 Task: Create a schedule automation trigger every first friday of the month at 02:00 PM.
Action: Mouse moved to (1114, 328)
Screenshot: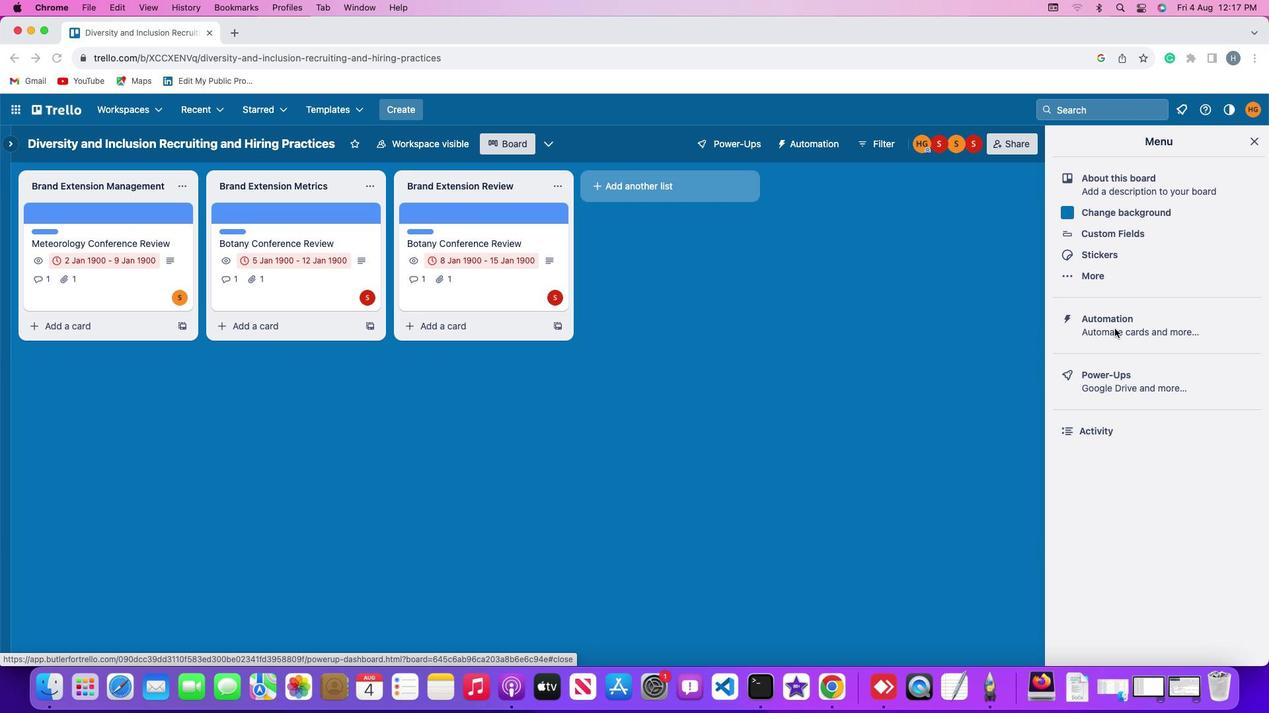 
Action: Mouse pressed left at (1114, 328)
Screenshot: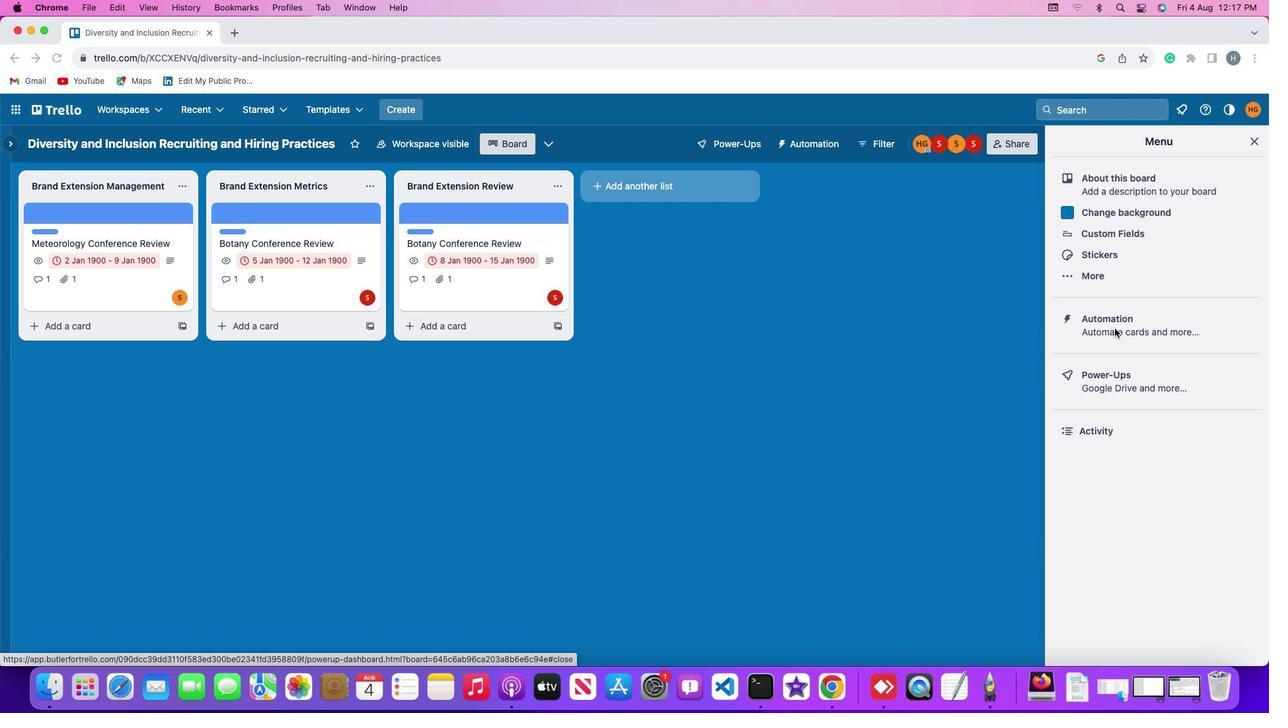 
Action: Mouse moved to (1123, 326)
Screenshot: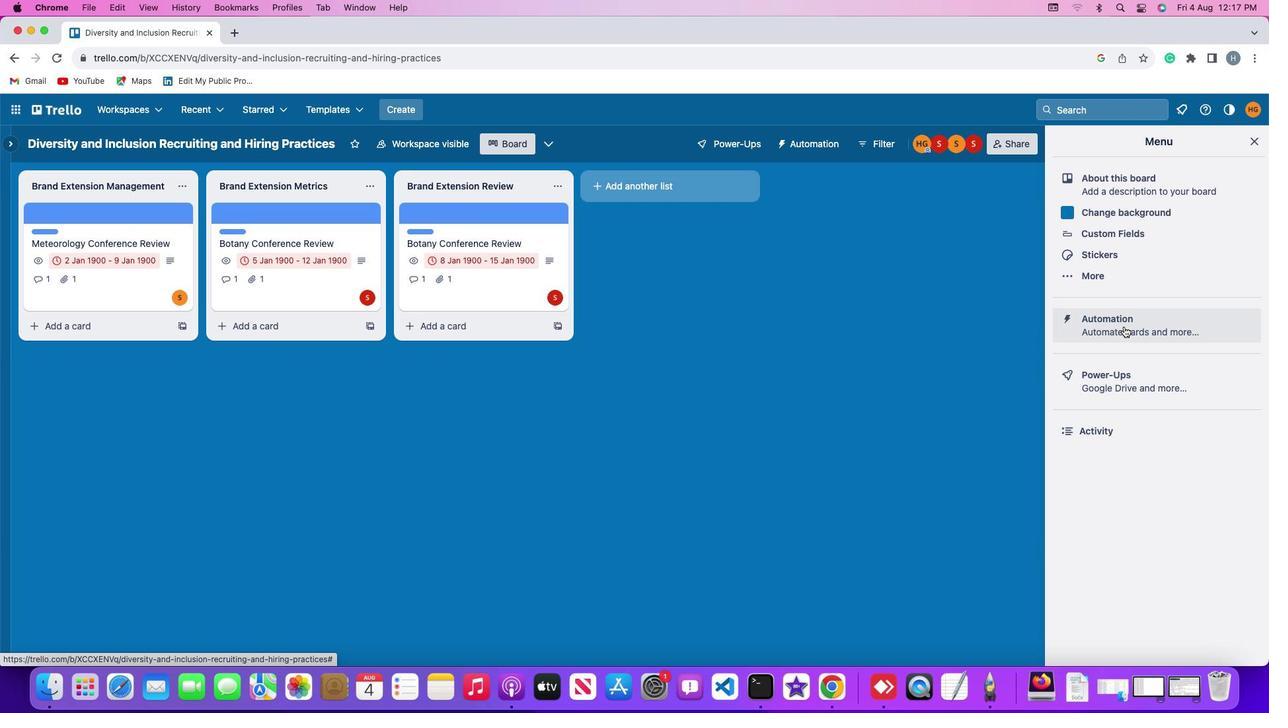 
Action: Mouse pressed left at (1123, 326)
Screenshot: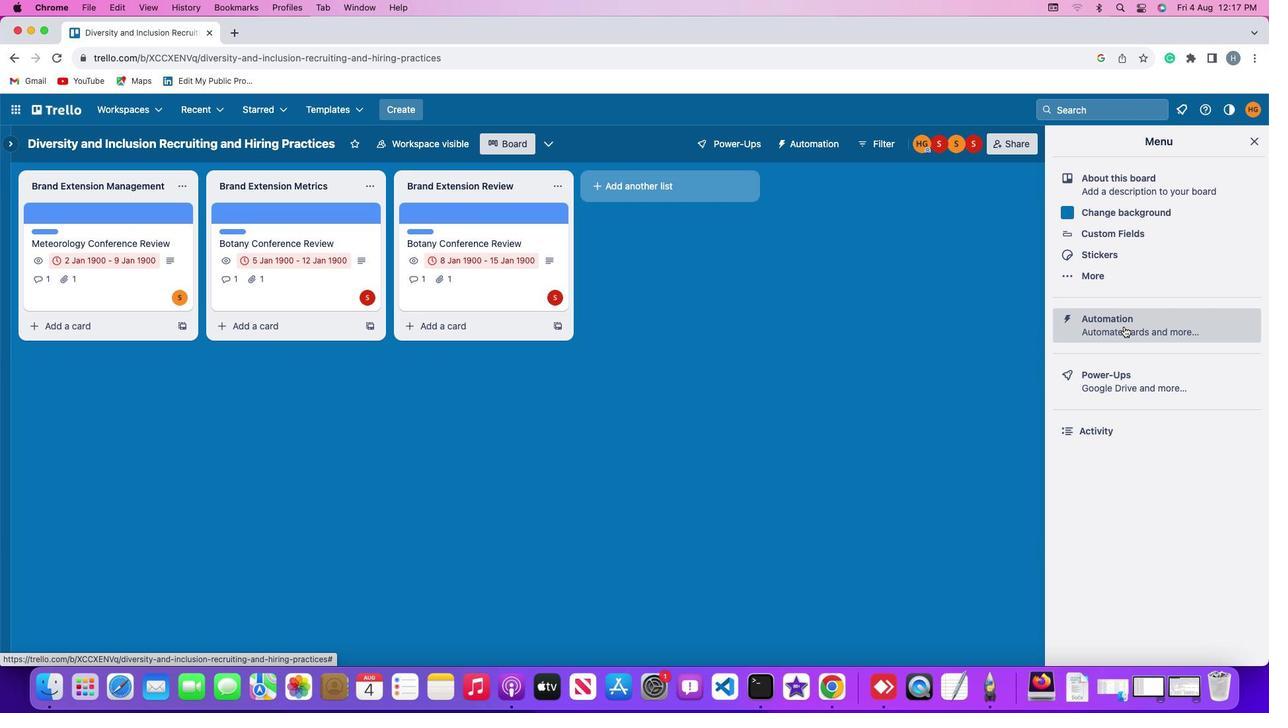 
Action: Mouse moved to (91, 286)
Screenshot: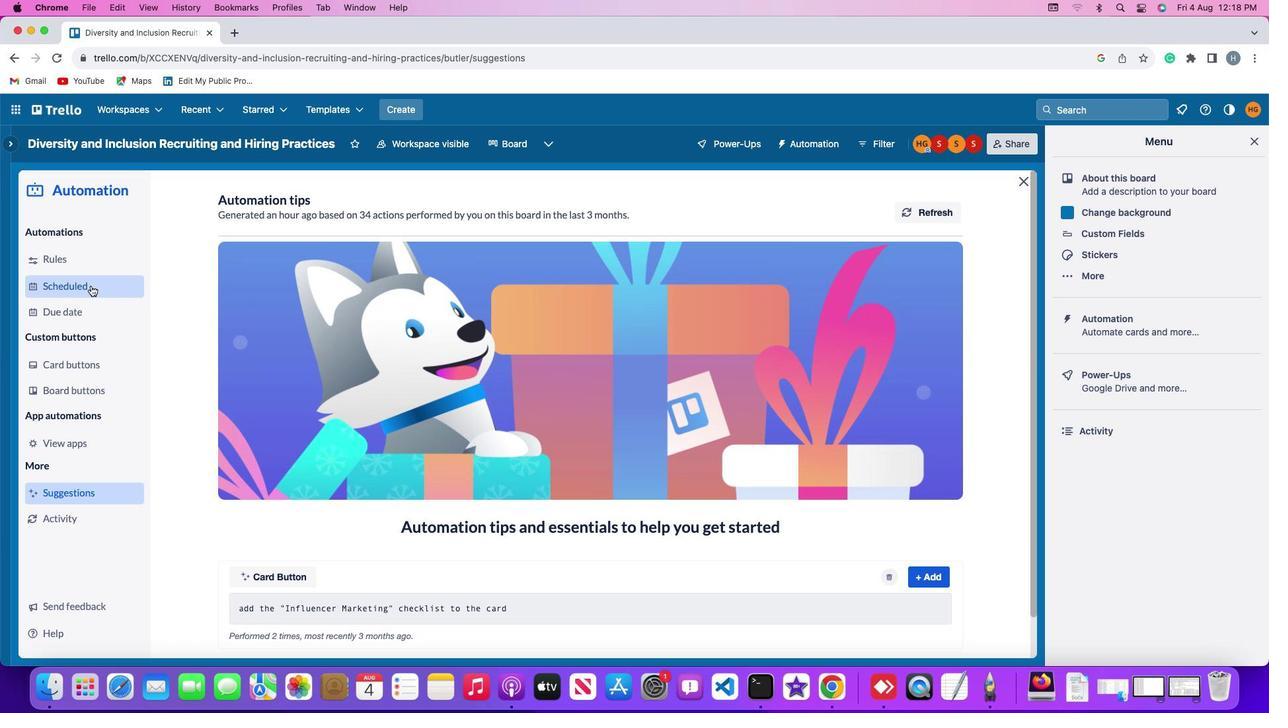 
Action: Mouse pressed left at (91, 286)
Screenshot: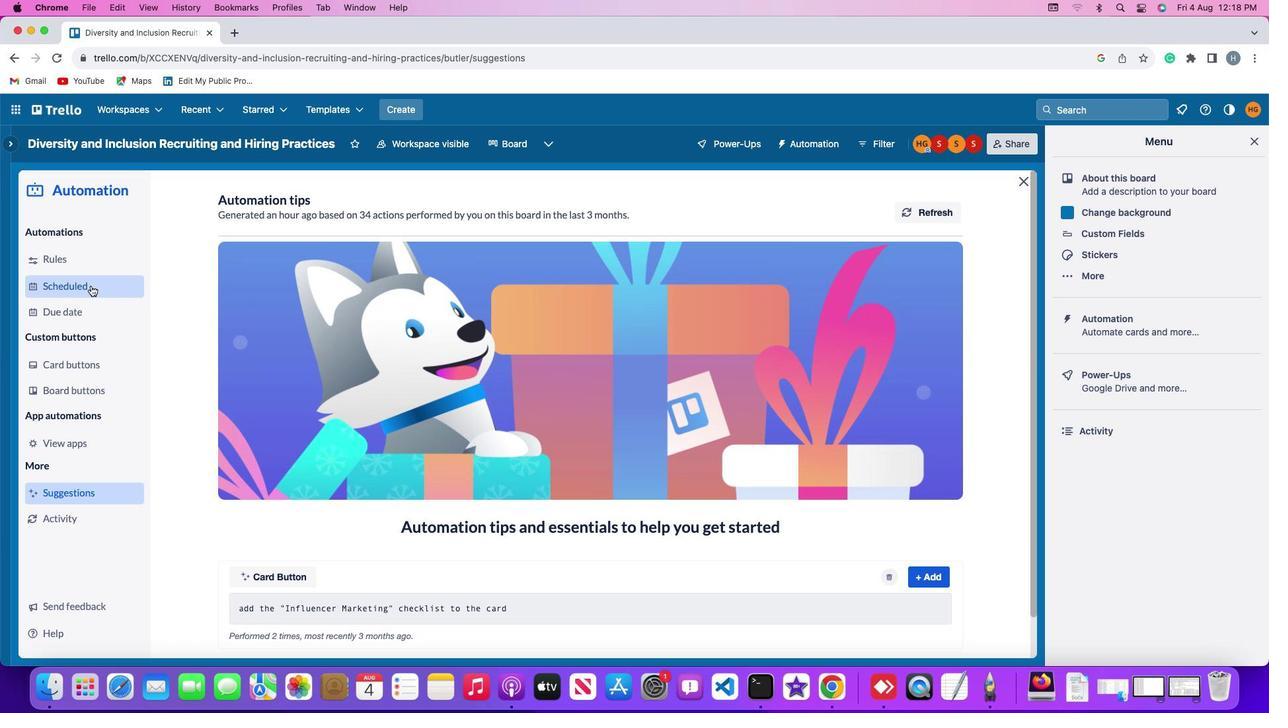 
Action: Mouse moved to (867, 200)
Screenshot: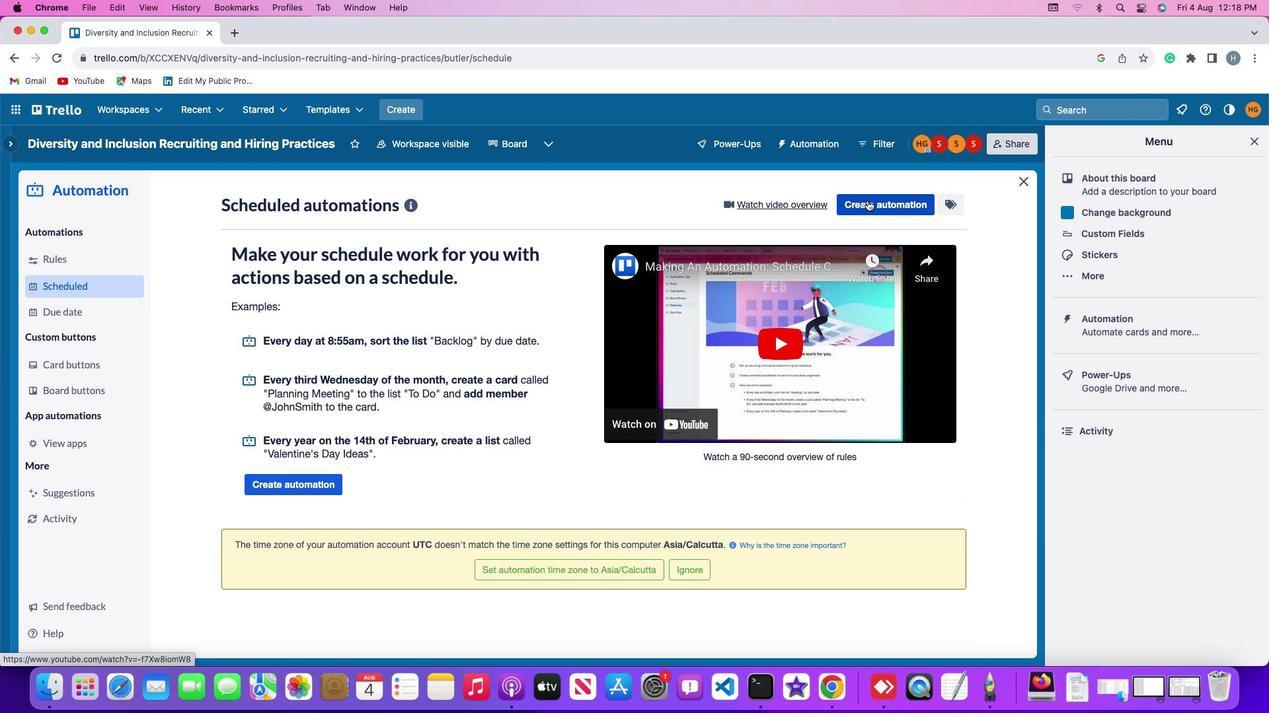 
Action: Mouse pressed left at (867, 200)
Screenshot: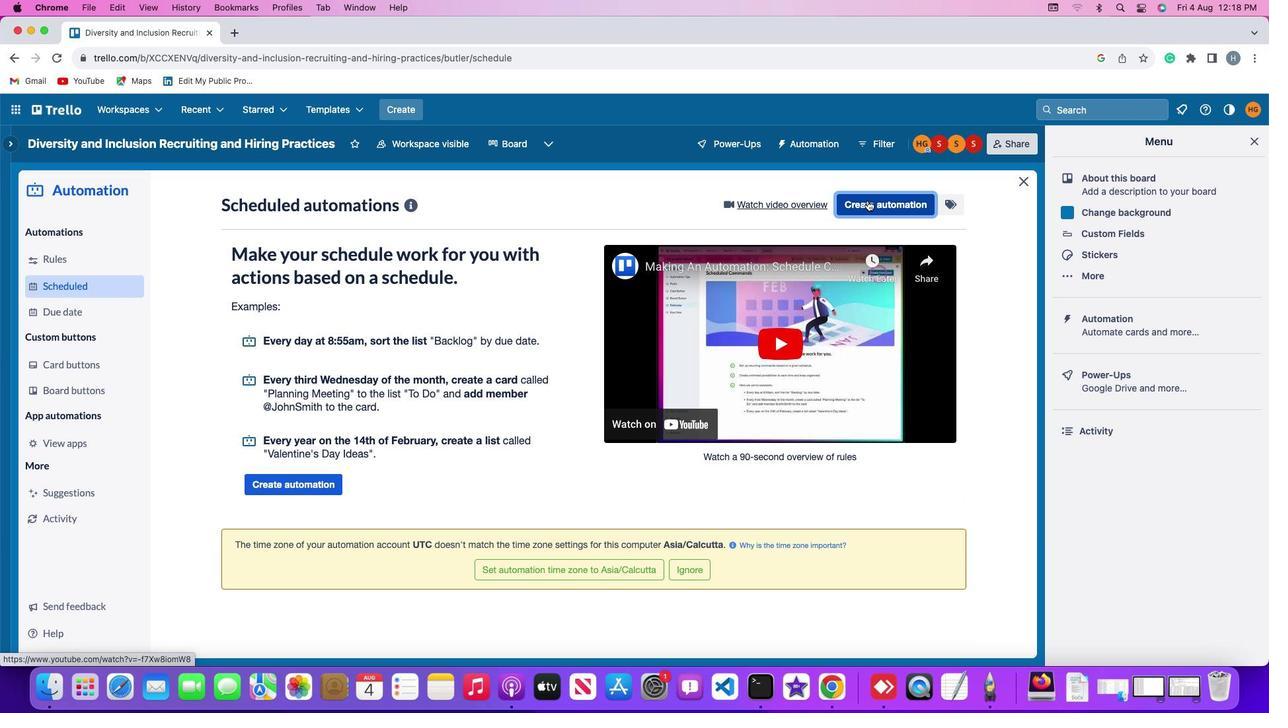 
Action: Mouse moved to (602, 327)
Screenshot: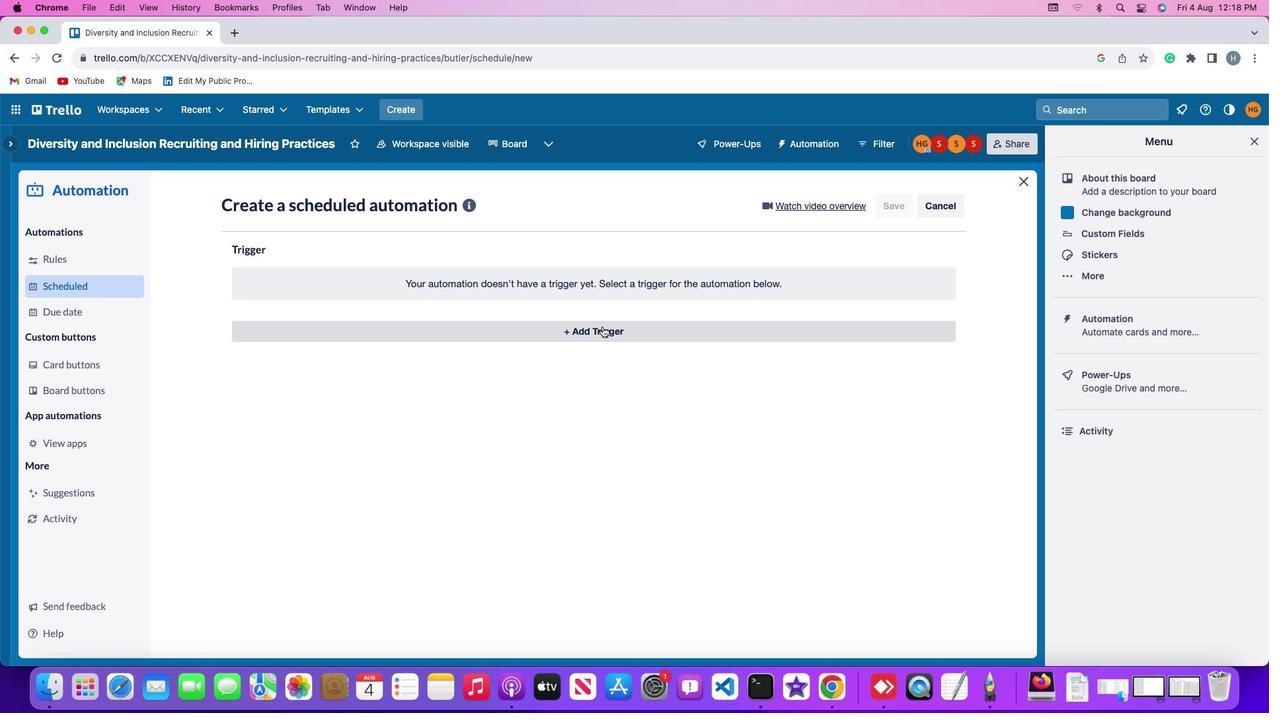 
Action: Mouse pressed left at (602, 327)
Screenshot: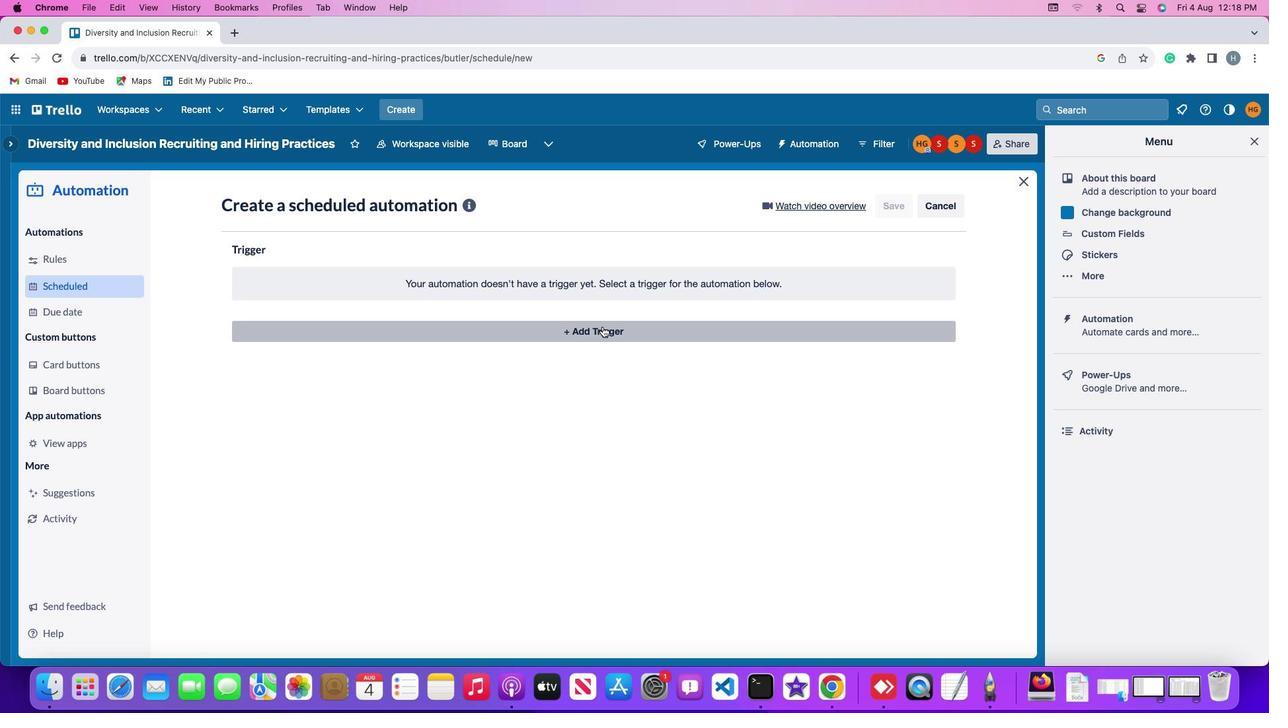 
Action: Mouse moved to (271, 508)
Screenshot: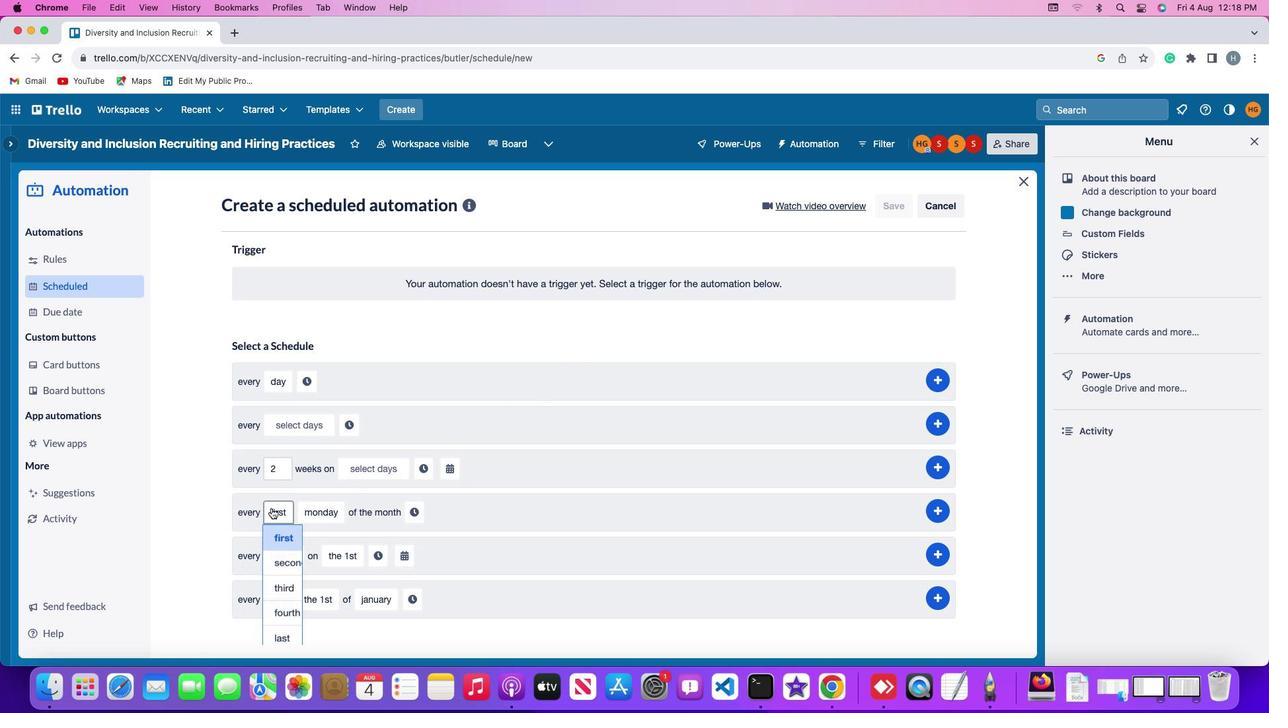
Action: Mouse pressed left at (271, 508)
Screenshot: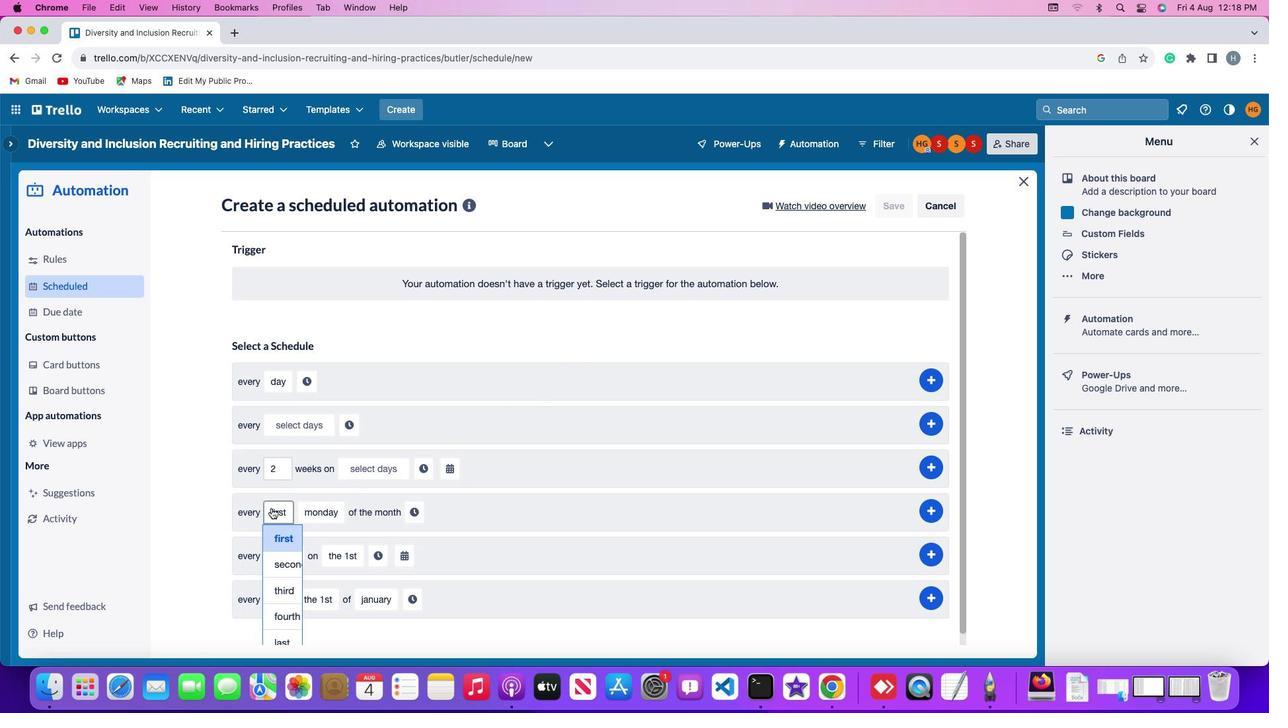
Action: Mouse moved to (282, 534)
Screenshot: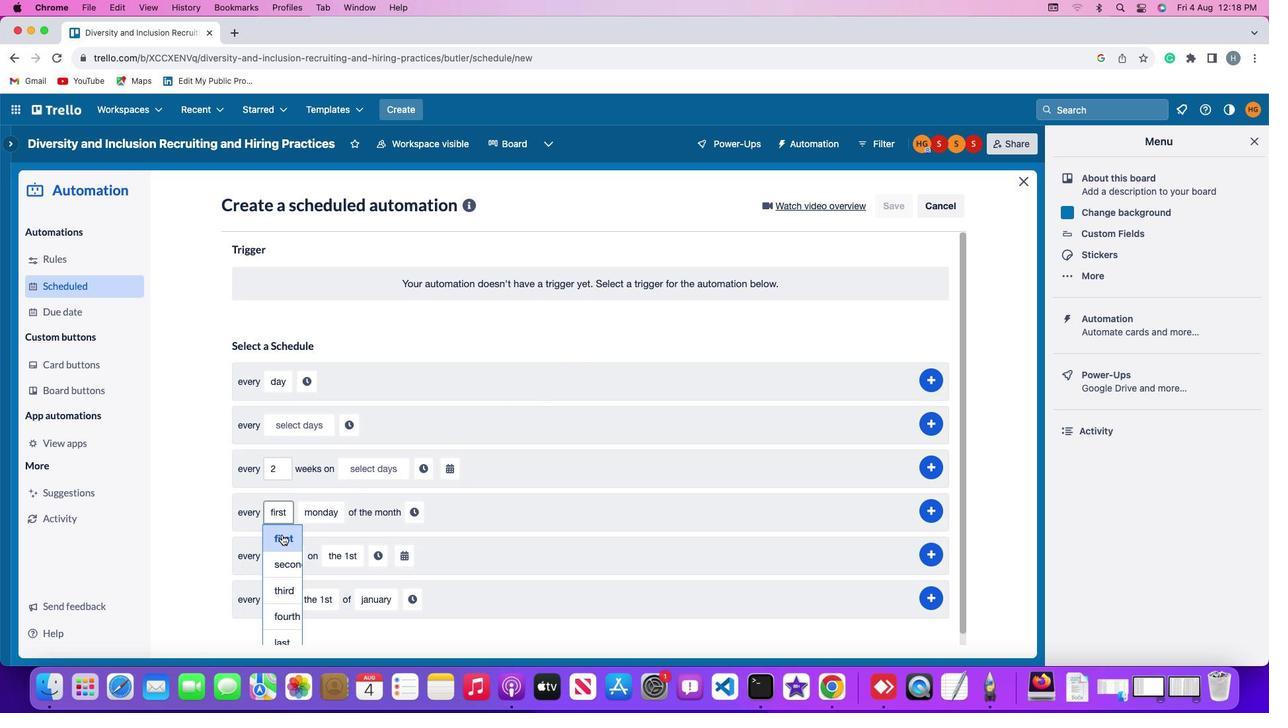 
Action: Mouse pressed left at (282, 534)
Screenshot: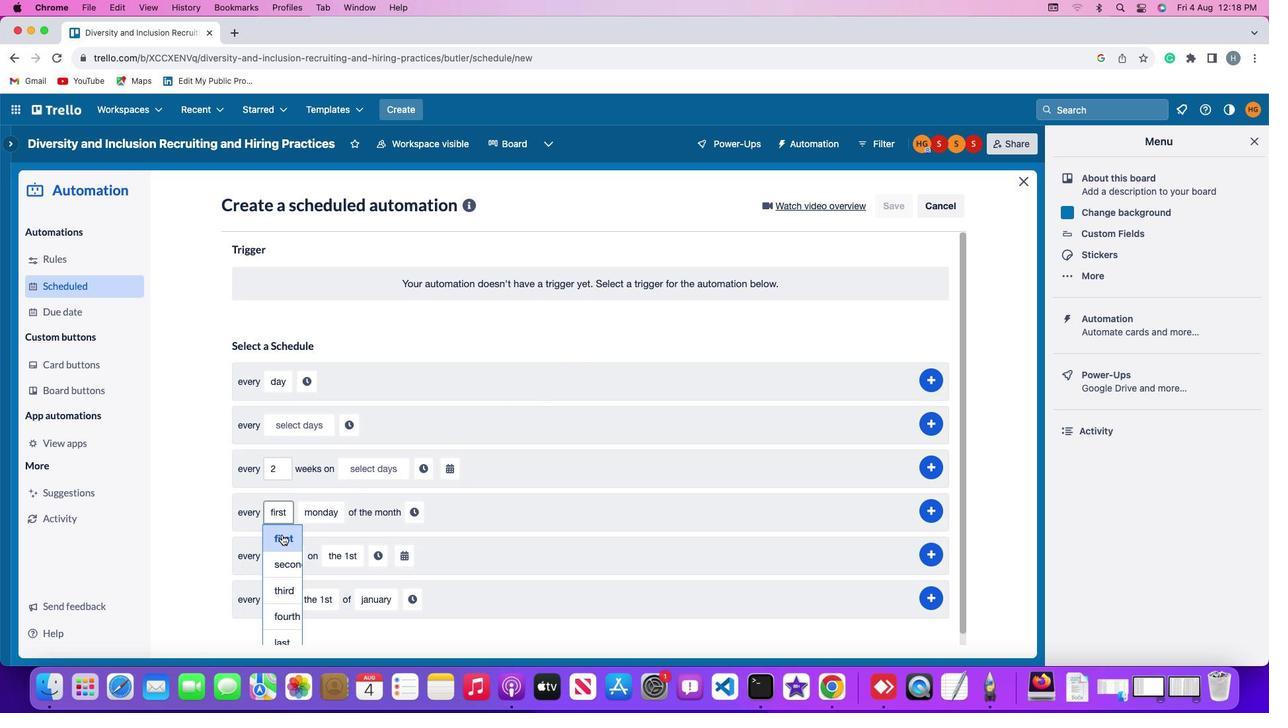 
Action: Mouse moved to (342, 434)
Screenshot: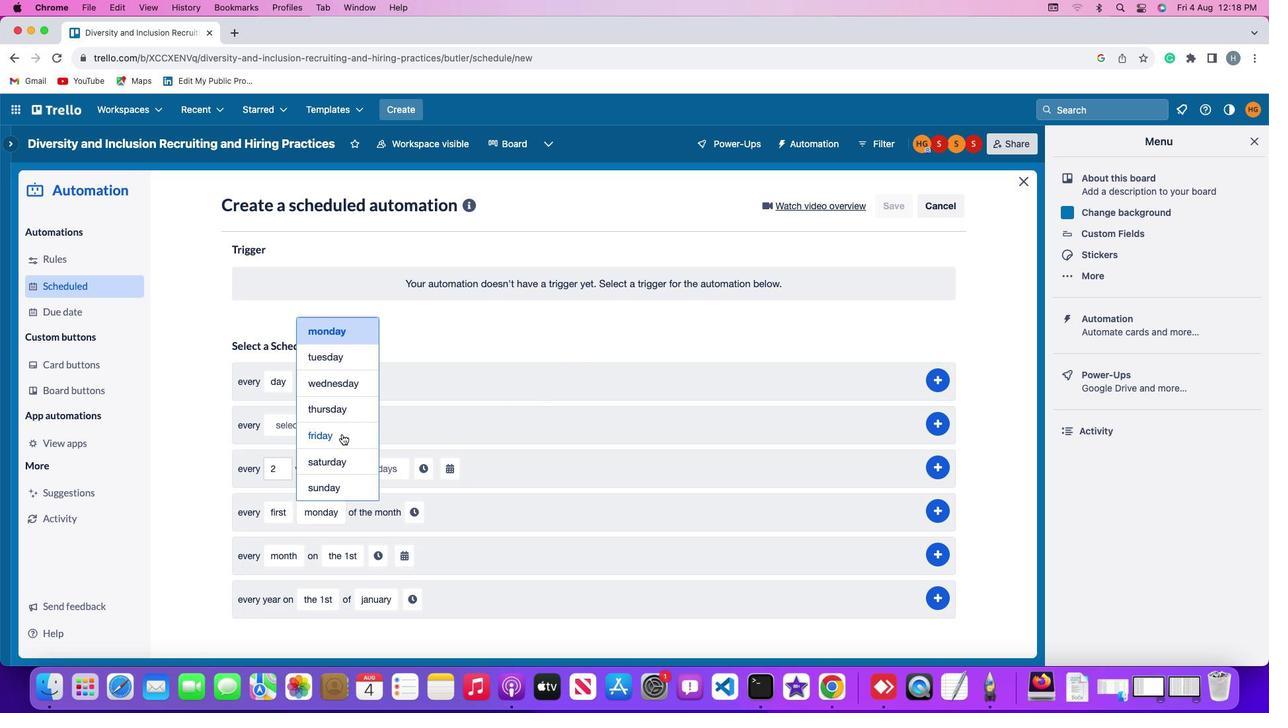 
Action: Mouse pressed left at (342, 434)
Screenshot: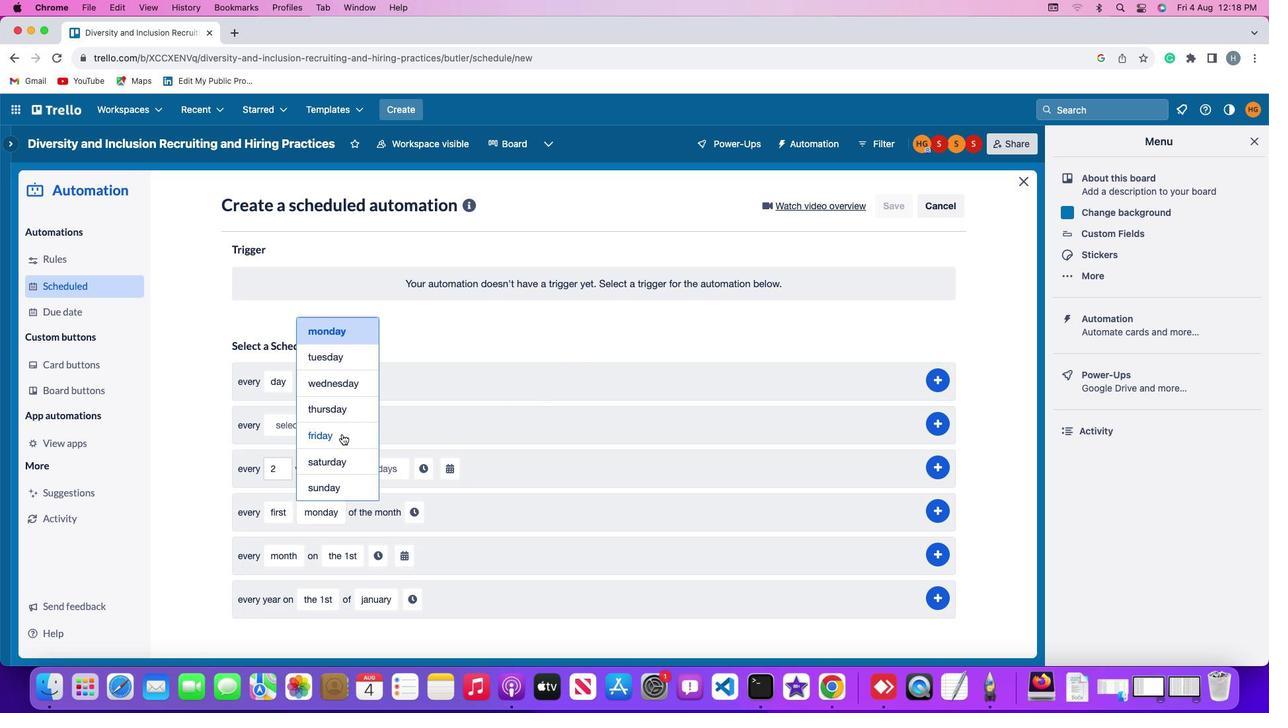 
Action: Mouse moved to (405, 510)
Screenshot: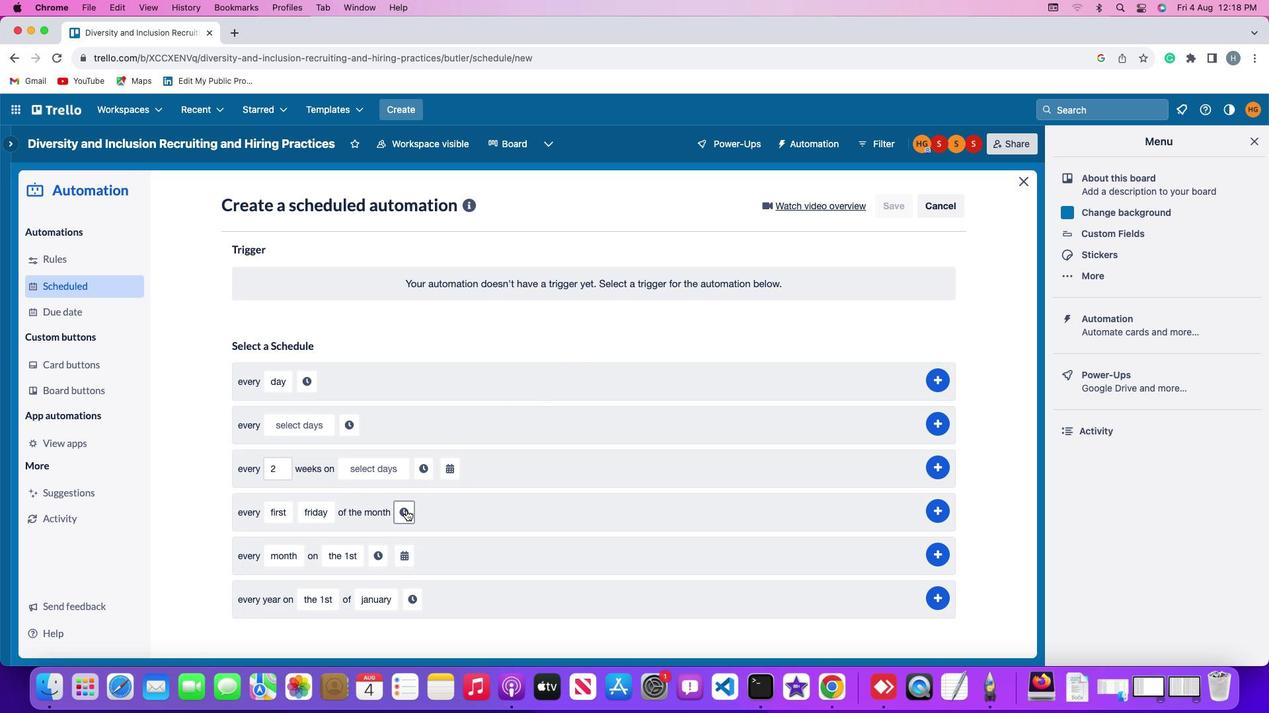 
Action: Mouse pressed left at (405, 510)
Screenshot: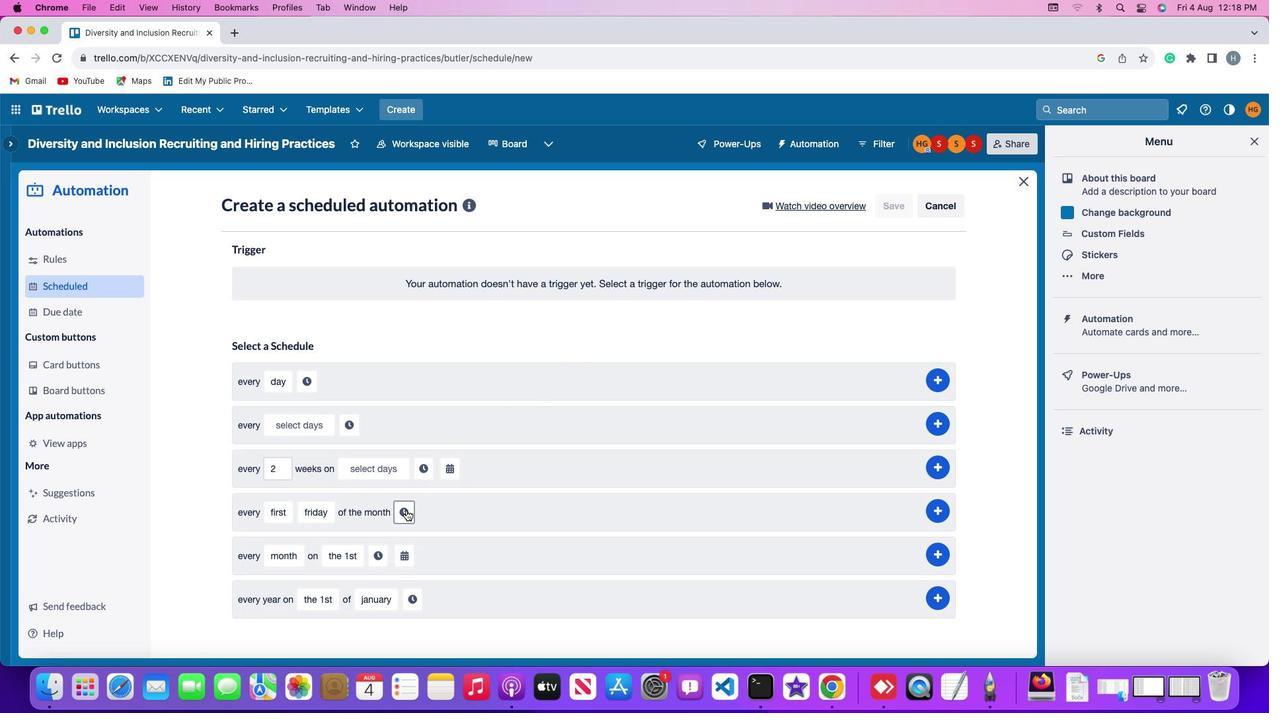 
Action: Mouse moved to (432, 518)
Screenshot: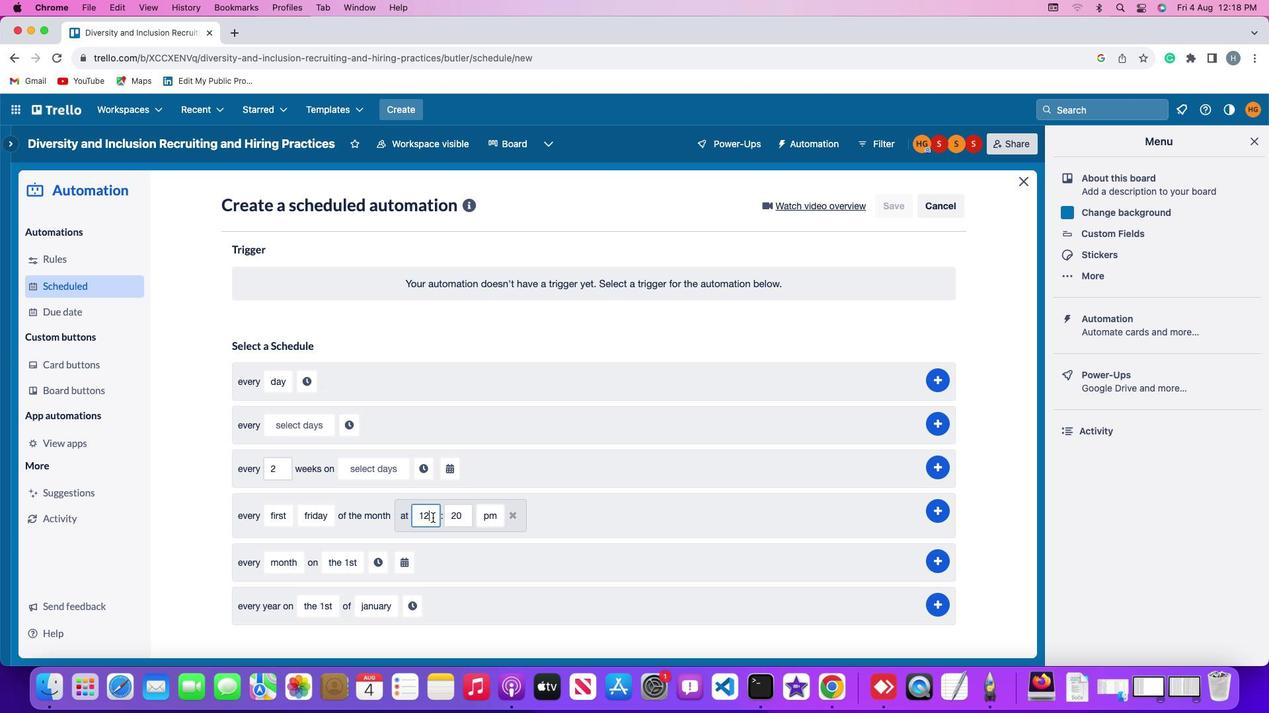 
Action: Mouse pressed left at (432, 518)
Screenshot: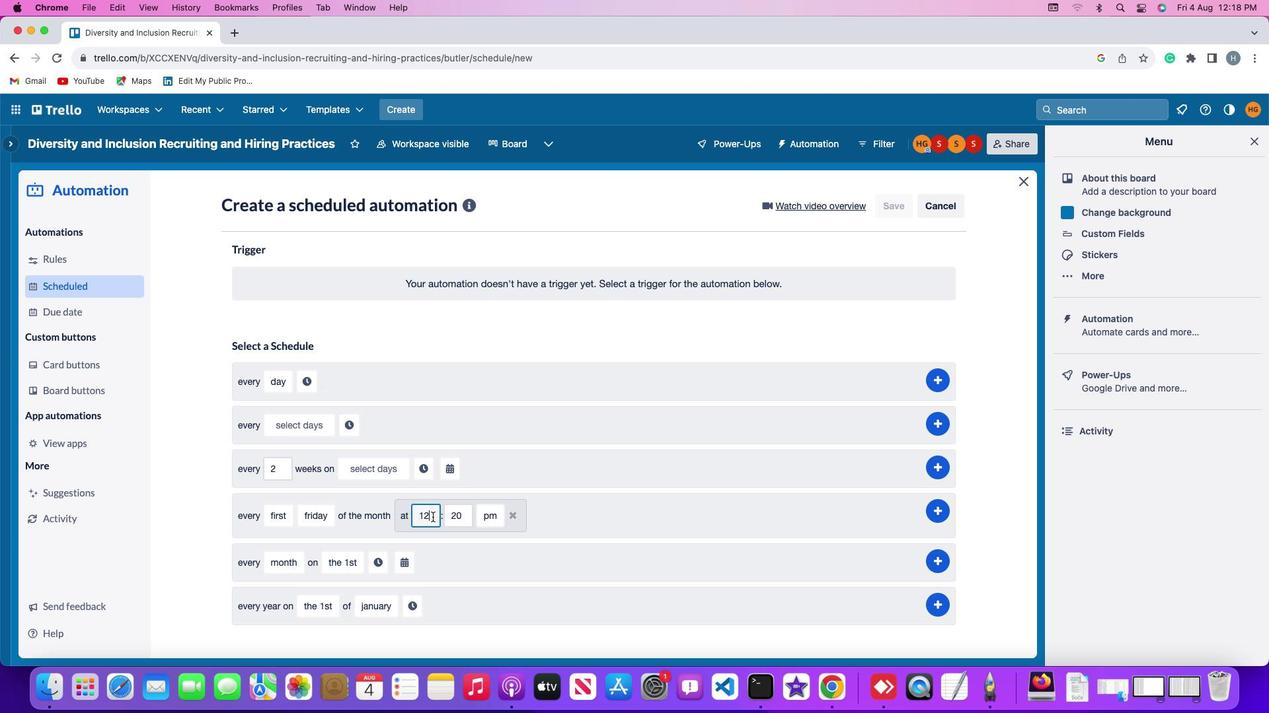 
Action: Mouse moved to (432, 516)
Screenshot: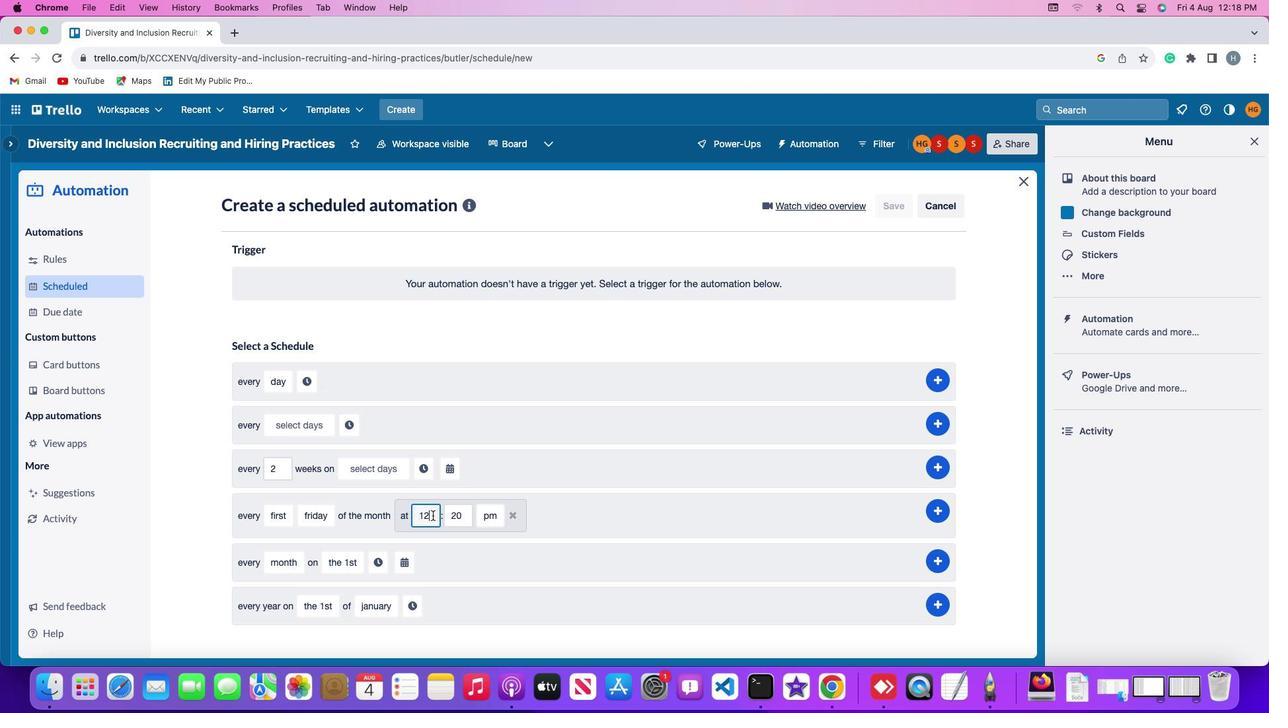 
Action: Key pressed Key.backspaceKey.backspace'2'
Screenshot: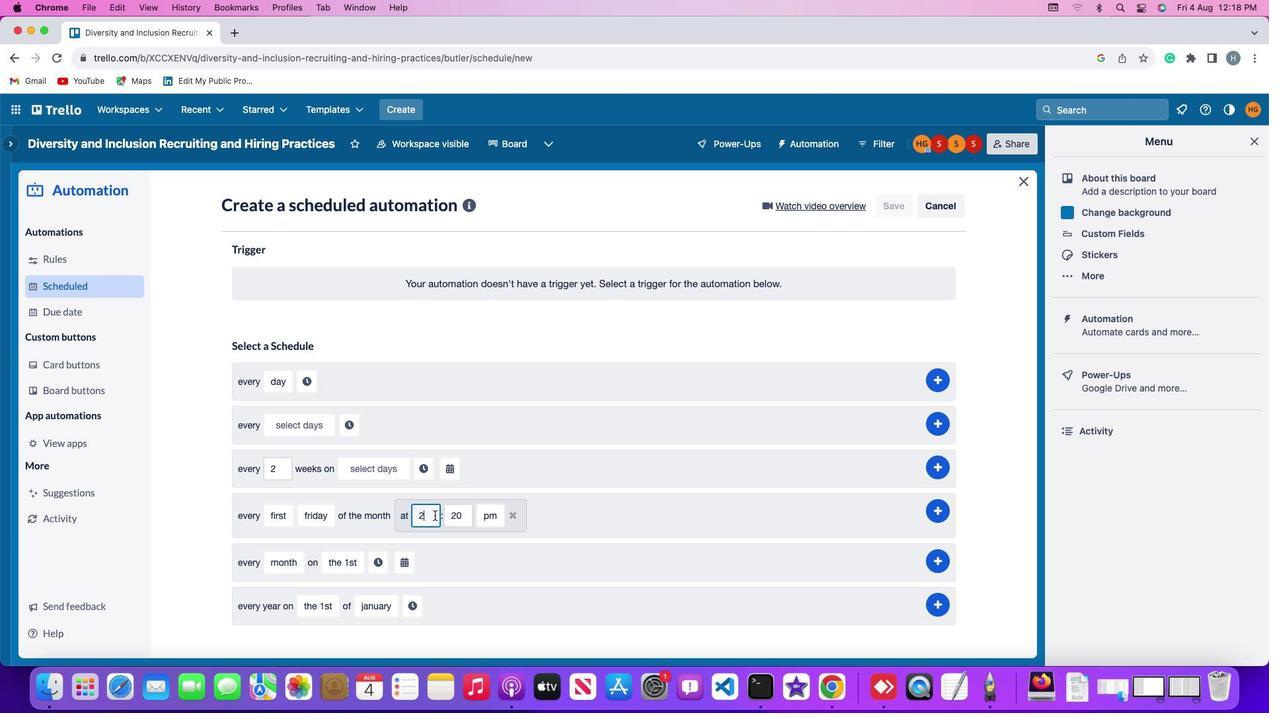 
Action: Mouse moved to (468, 516)
Screenshot: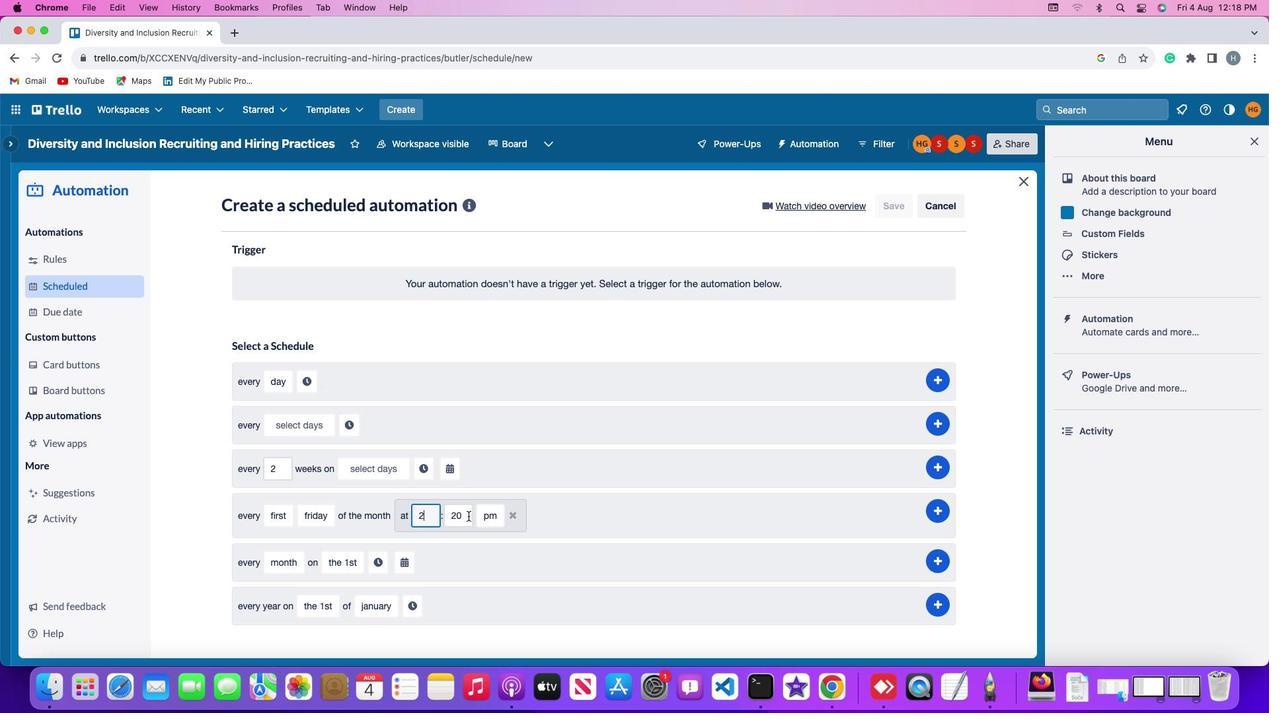 
Action: Mouse pressed left at (468, 516)
Screenshot: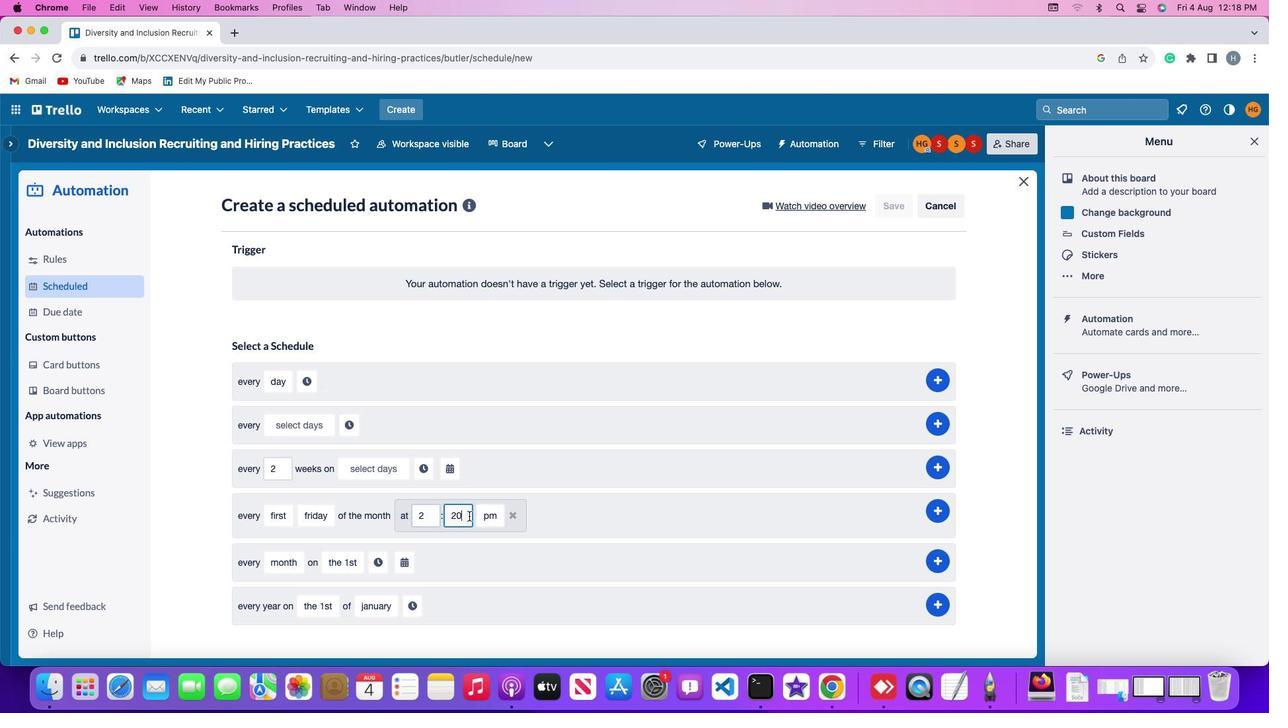 
Action: Mouse moved to (468, 516)
Screenshot: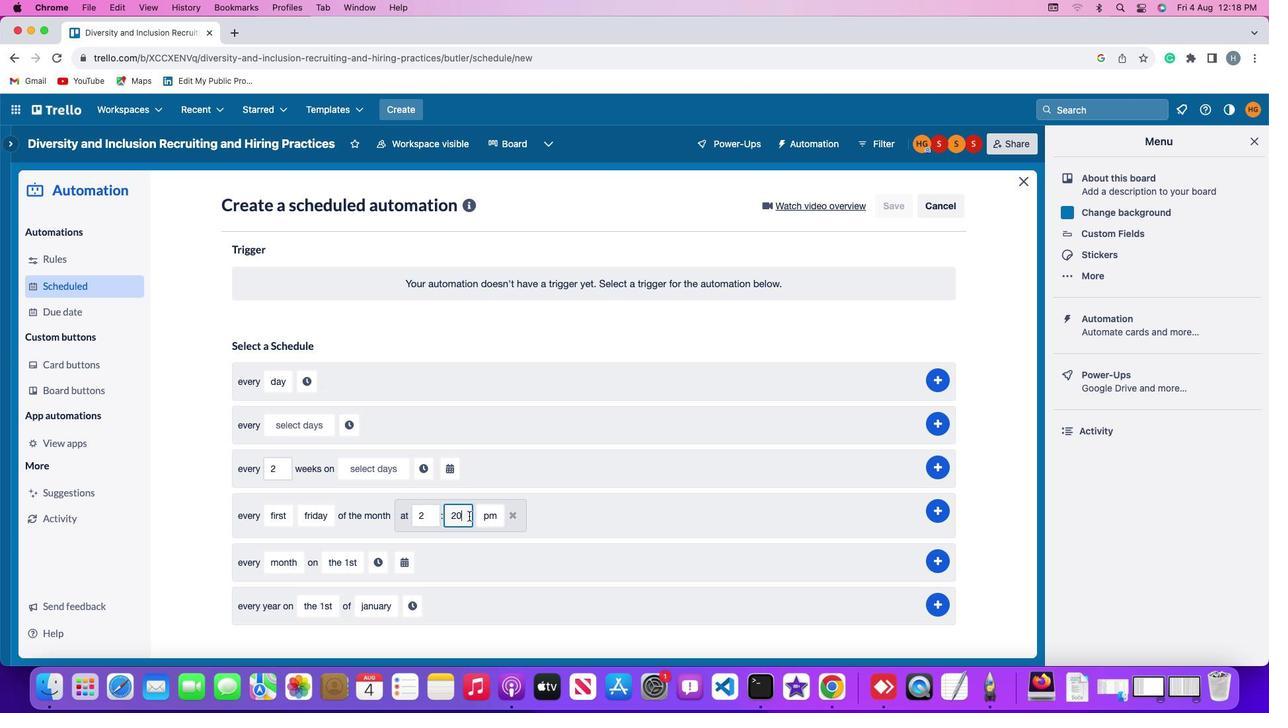 
Action: Key pressed Key.backspaceKey.backspace'0''0'
Screenshot: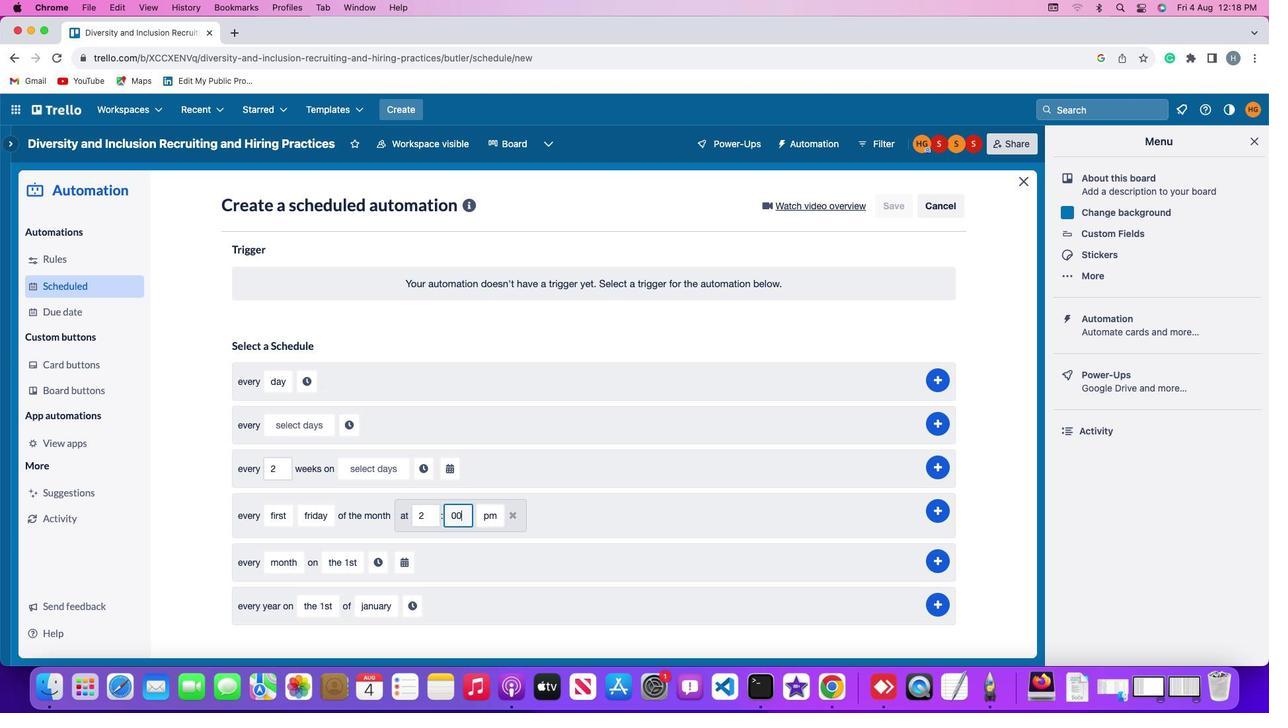 
Action: Mouse moved to (488, 563)
Screenshot: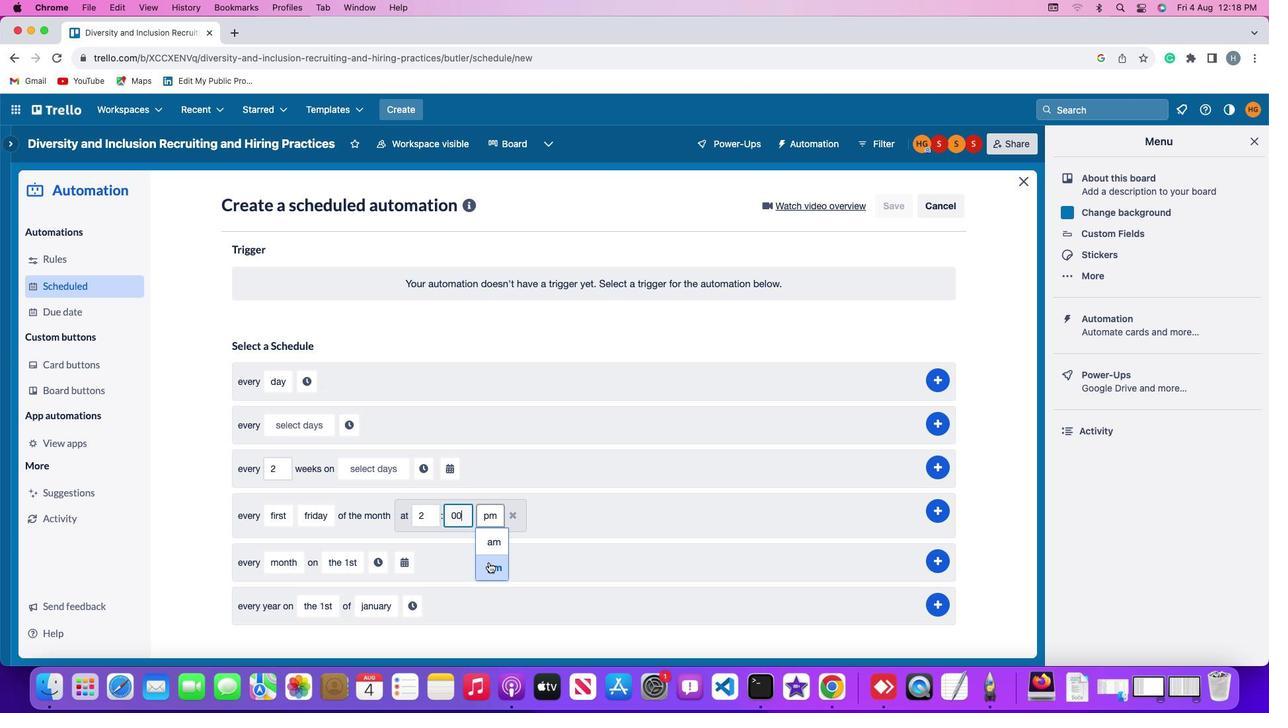 
Action: Mouse pressed left at (488, 563)
Screenshot: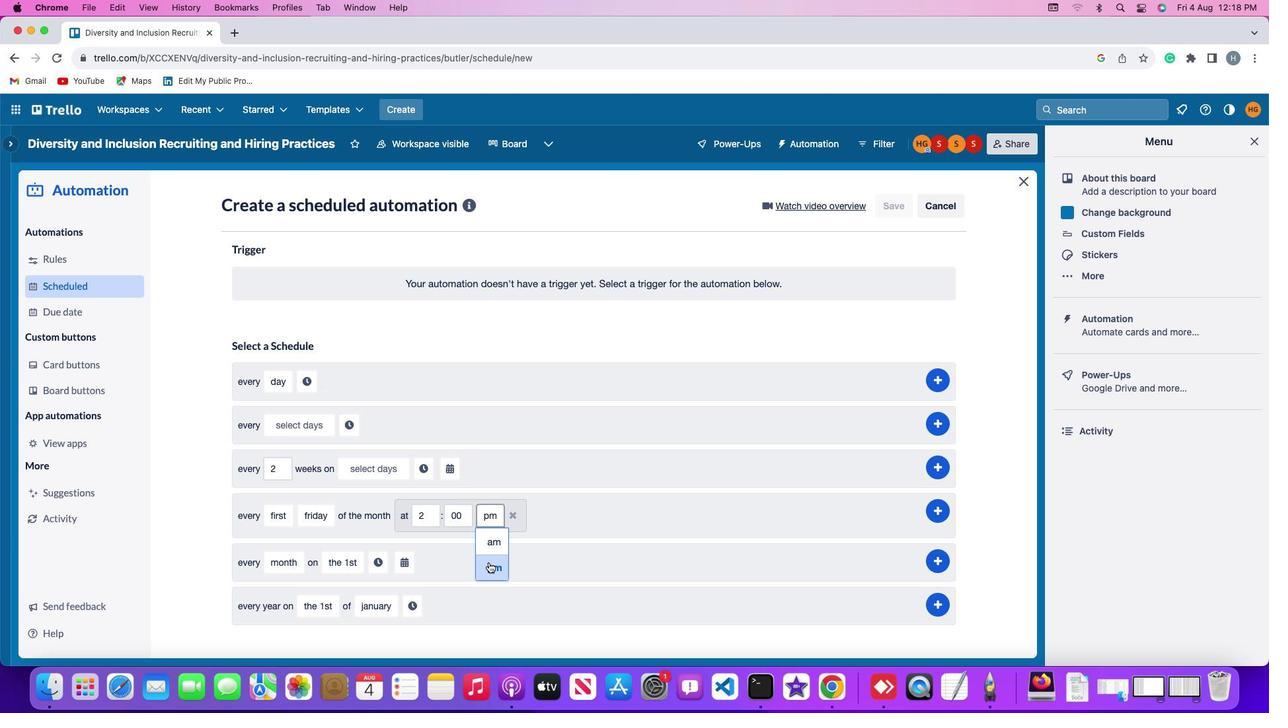 
Action: Mouse moved to (937, 511)
Screenshot: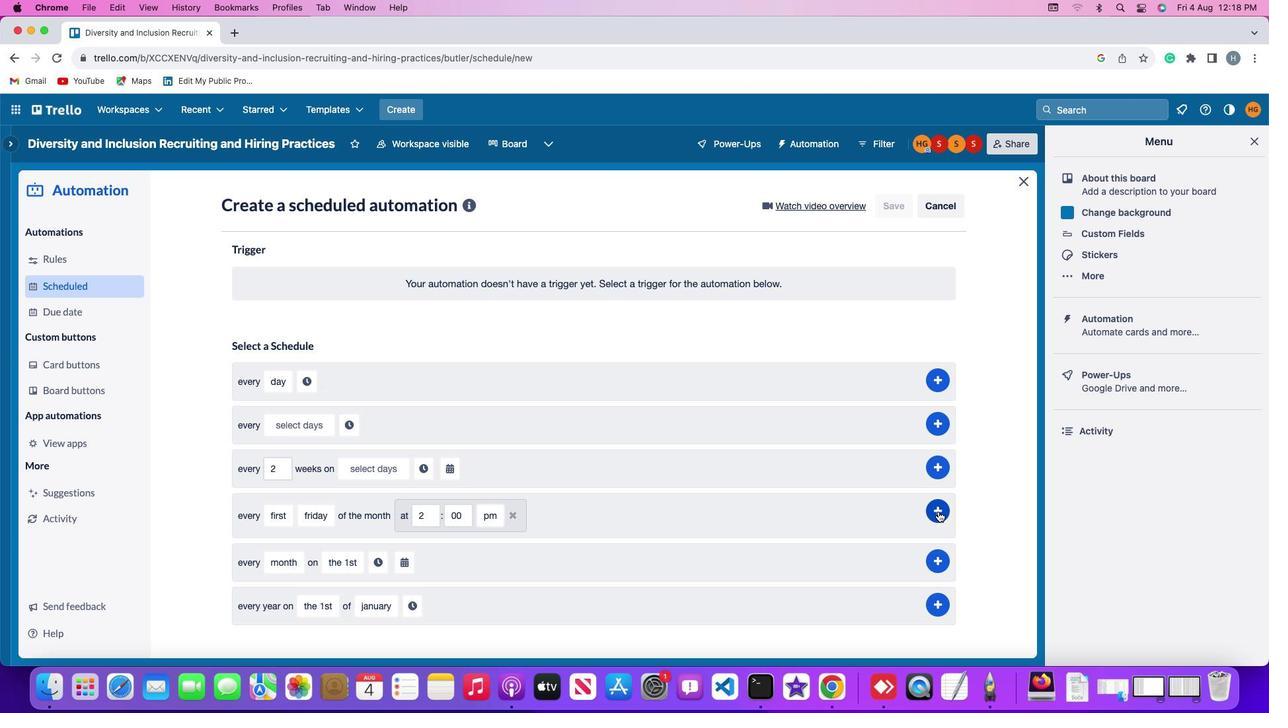 
Action: Mouse pressed left at (937, 511)
Screenshot: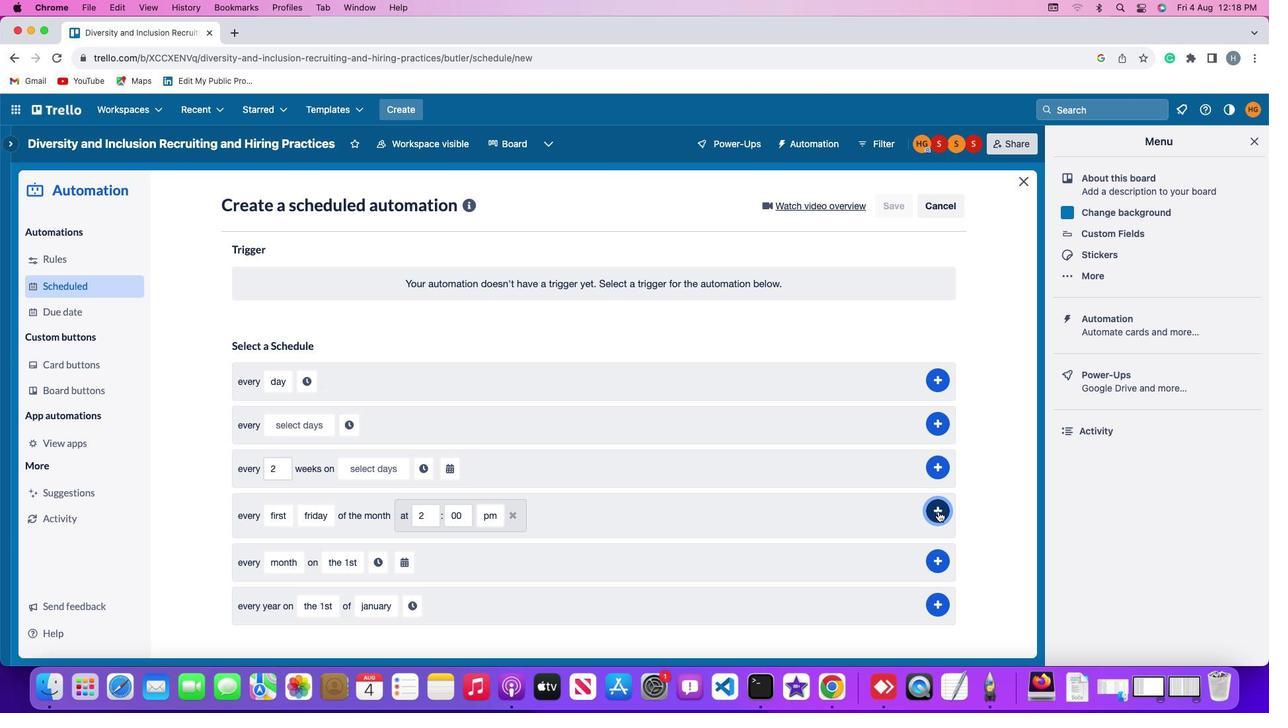 
Action: Mouse moved to (859, 370)
Screenshot: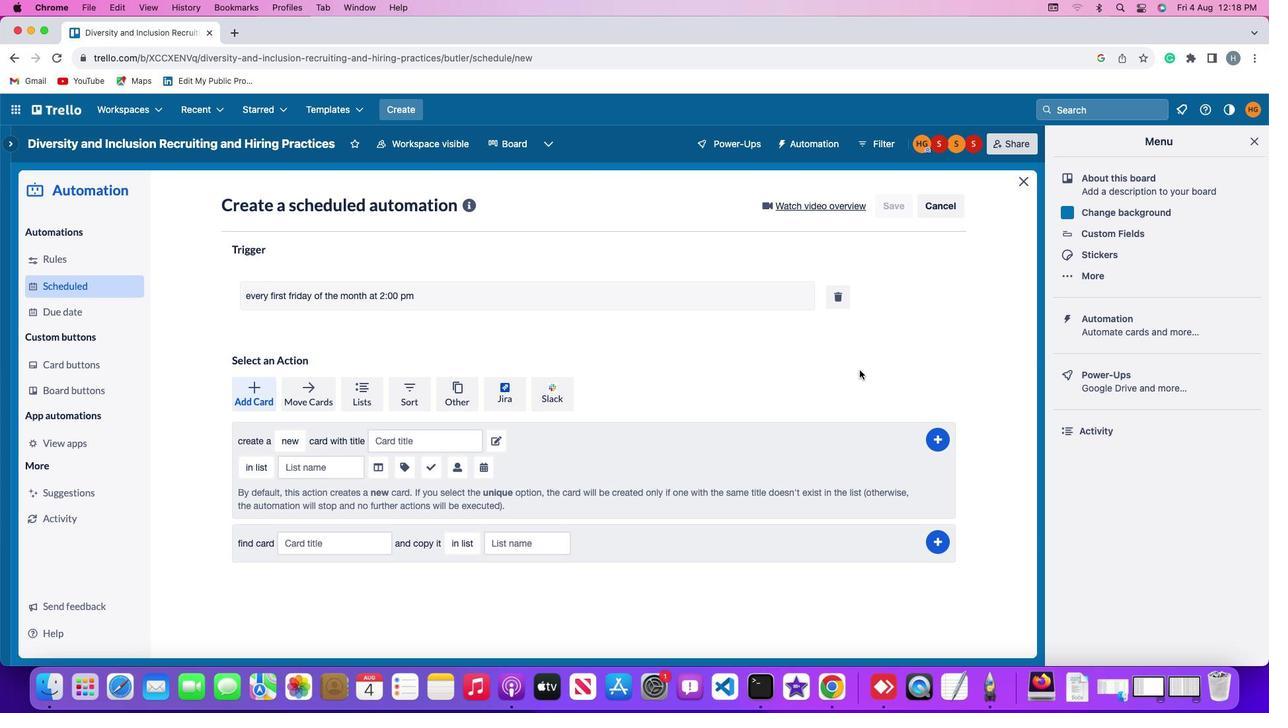 
